 Task: Add a dependency to the task Integrate website with social media platforms , the existing task  Develop a content management system (CMS) for a website in the project AgileBazaar
Action: Mouse moved to (432, 349)
Screenshot: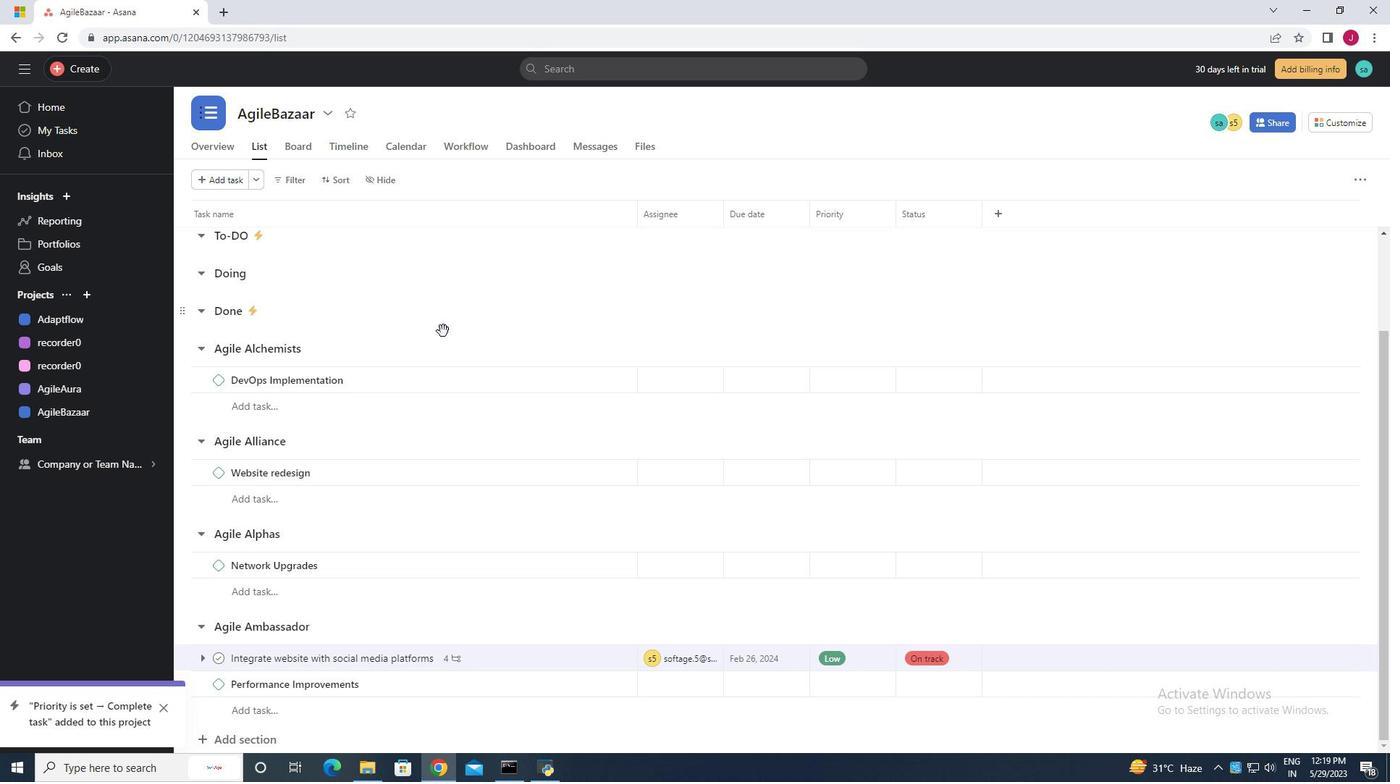
Action: Mouse scrolled (432, 349) with delta (0, 0)
Screenshot: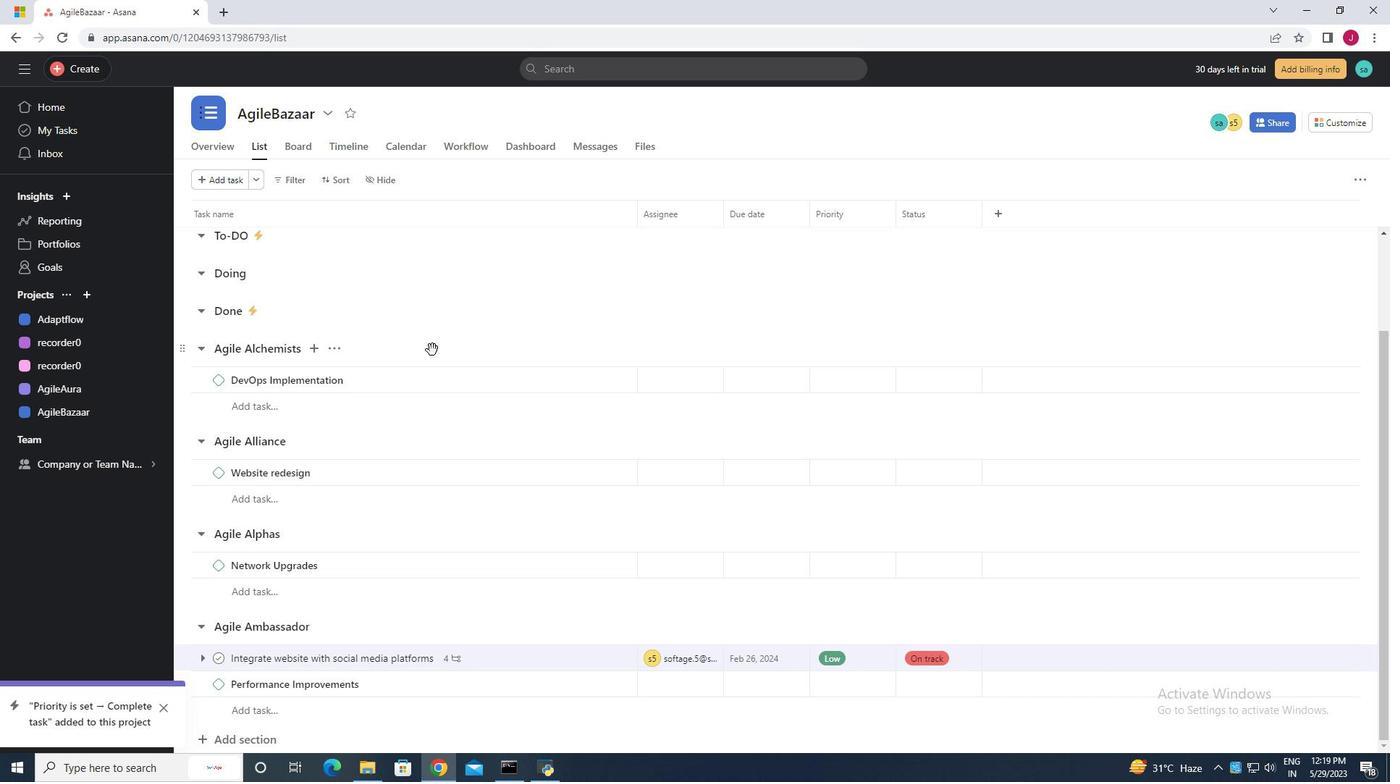 
Action: Mouse scrolled (432, 349) with delta (0, 0)
Screenshot: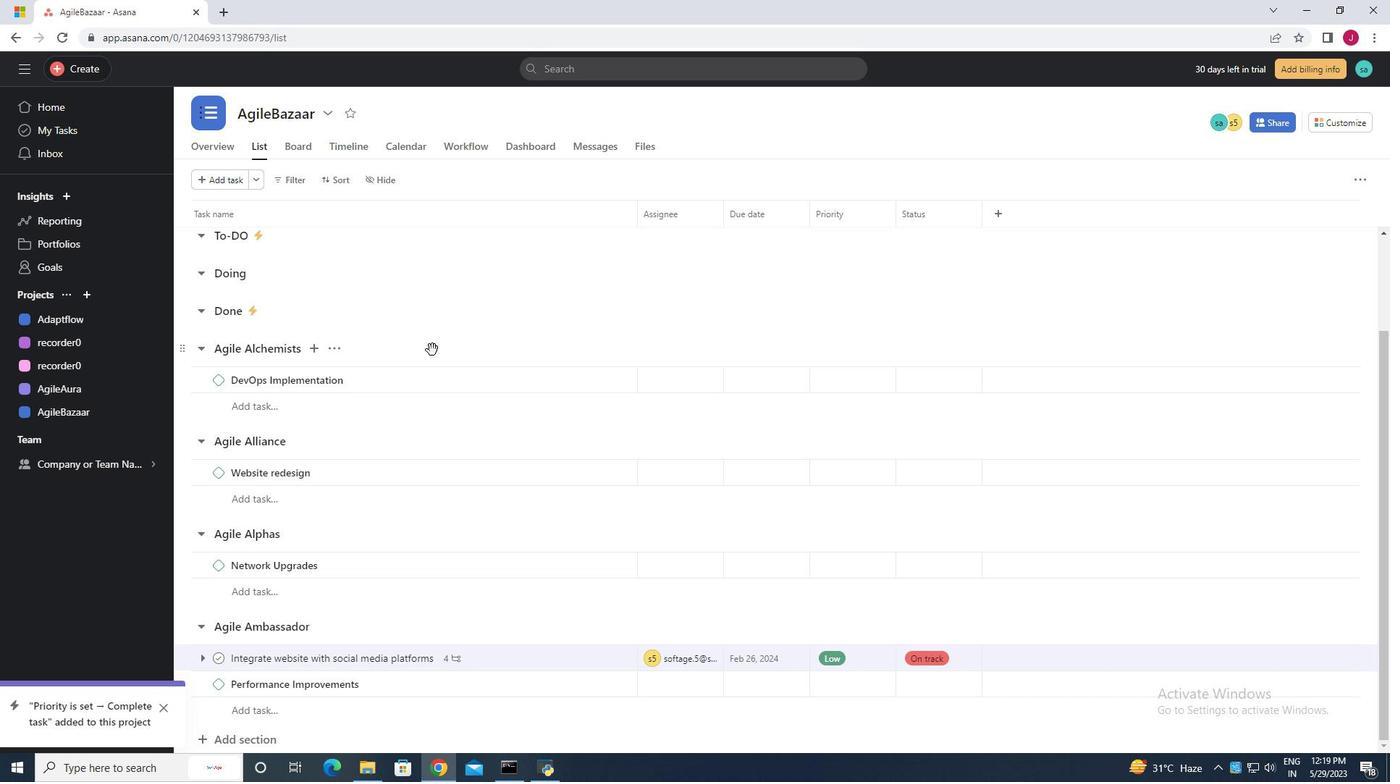 
Action: Mouse scrolled (432, 349) with delta (0, 0)
Screenshot: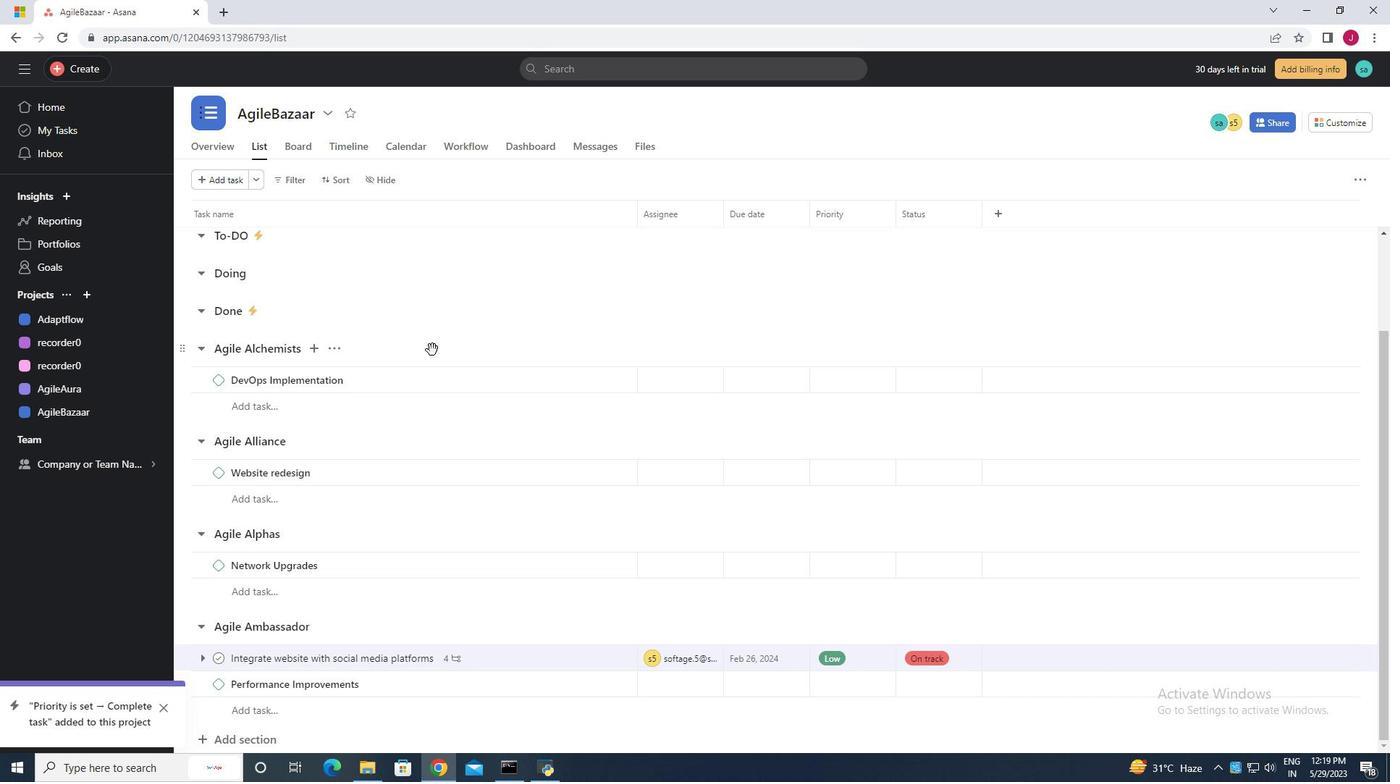 
Action: Mouse moved to (598, 365)
Screenshot: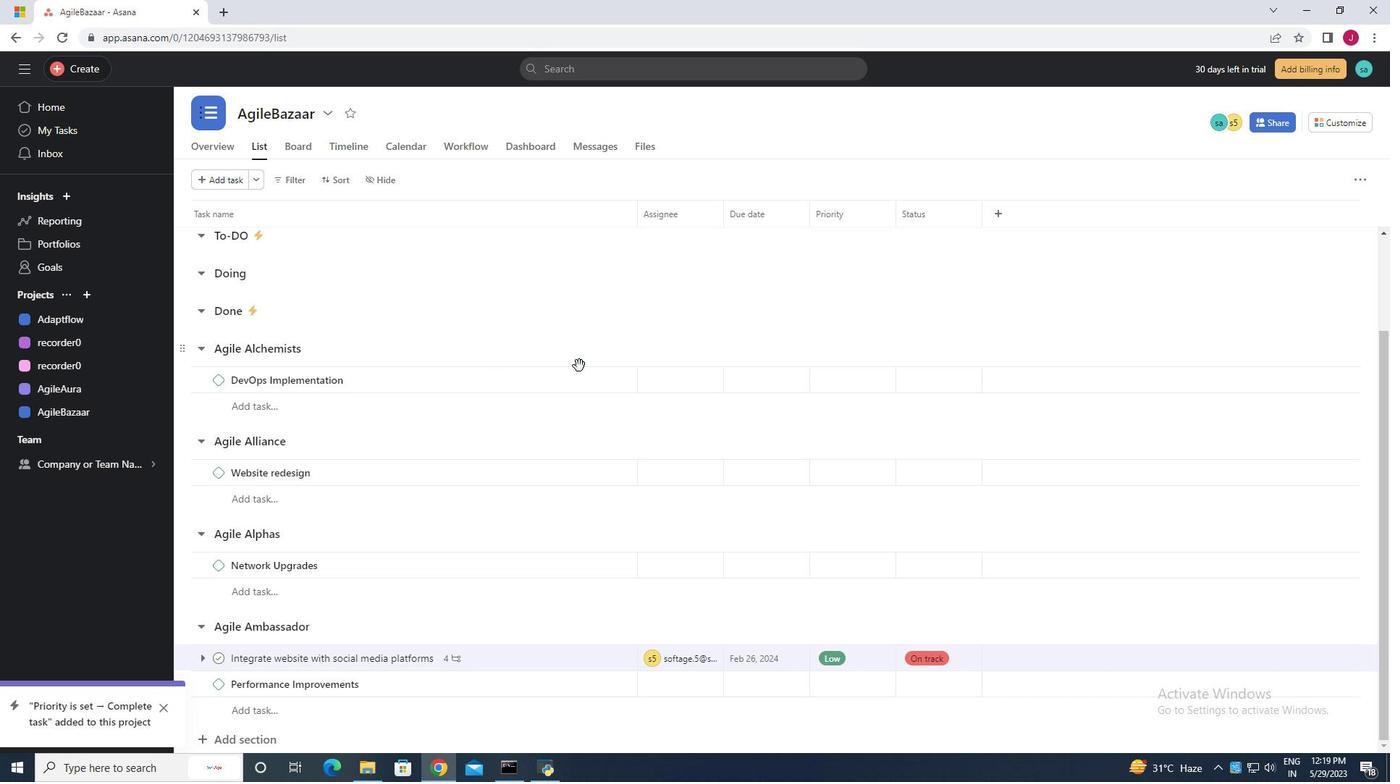 
Action: Mouse scrolled (598, 366) with delta (0, 0)
Screenshot: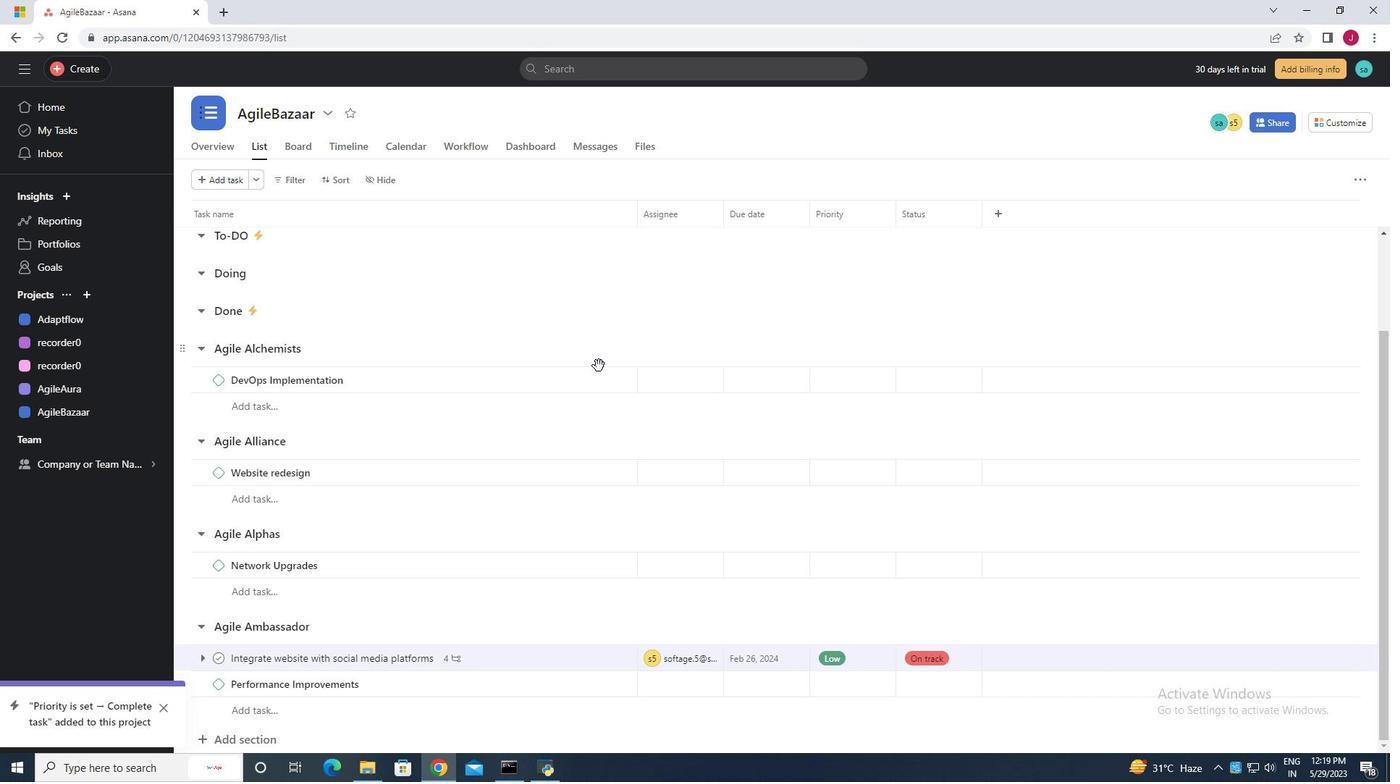 
Action: Mouse scrolled (598, 366) with delta (0, 0)
Screenshot: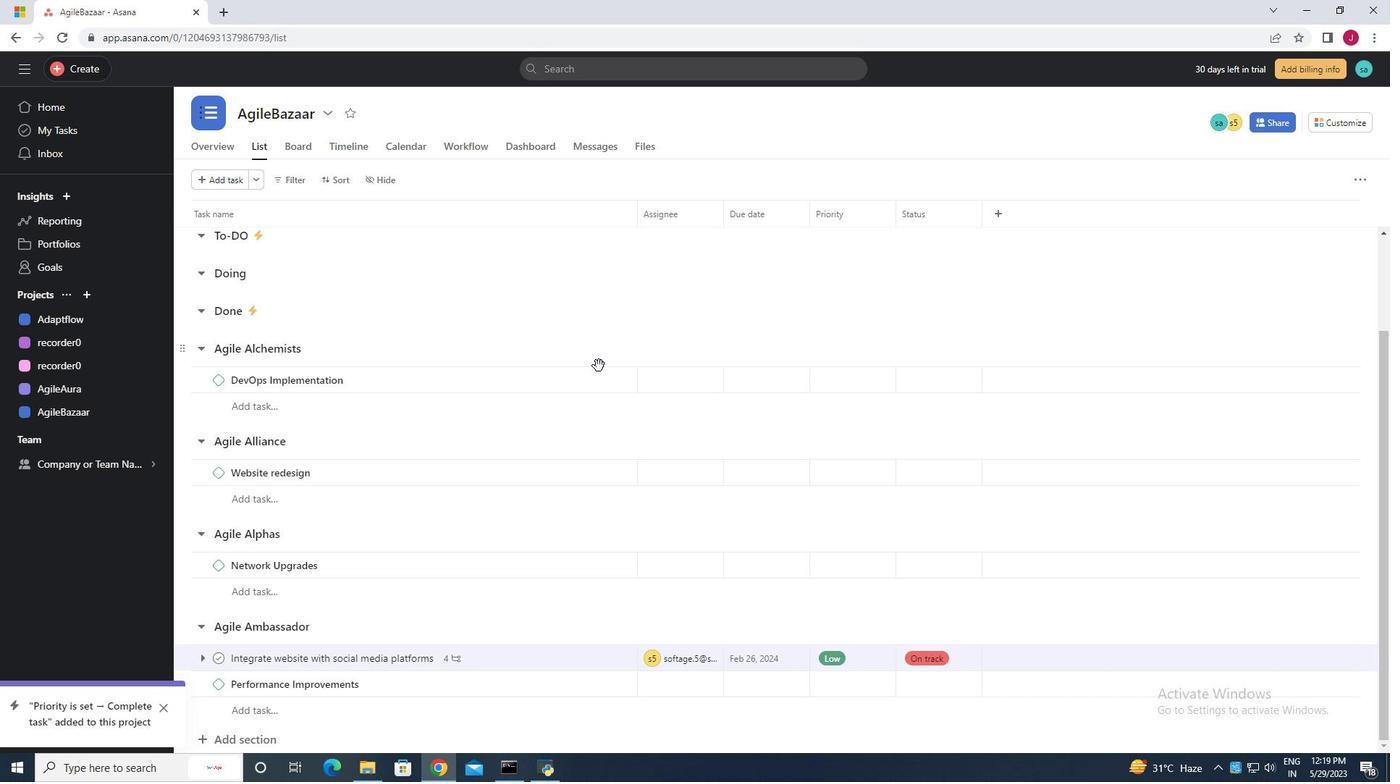 
Action: Mouse scrolled (598, 366) with delta (0, 0)
Screenshot: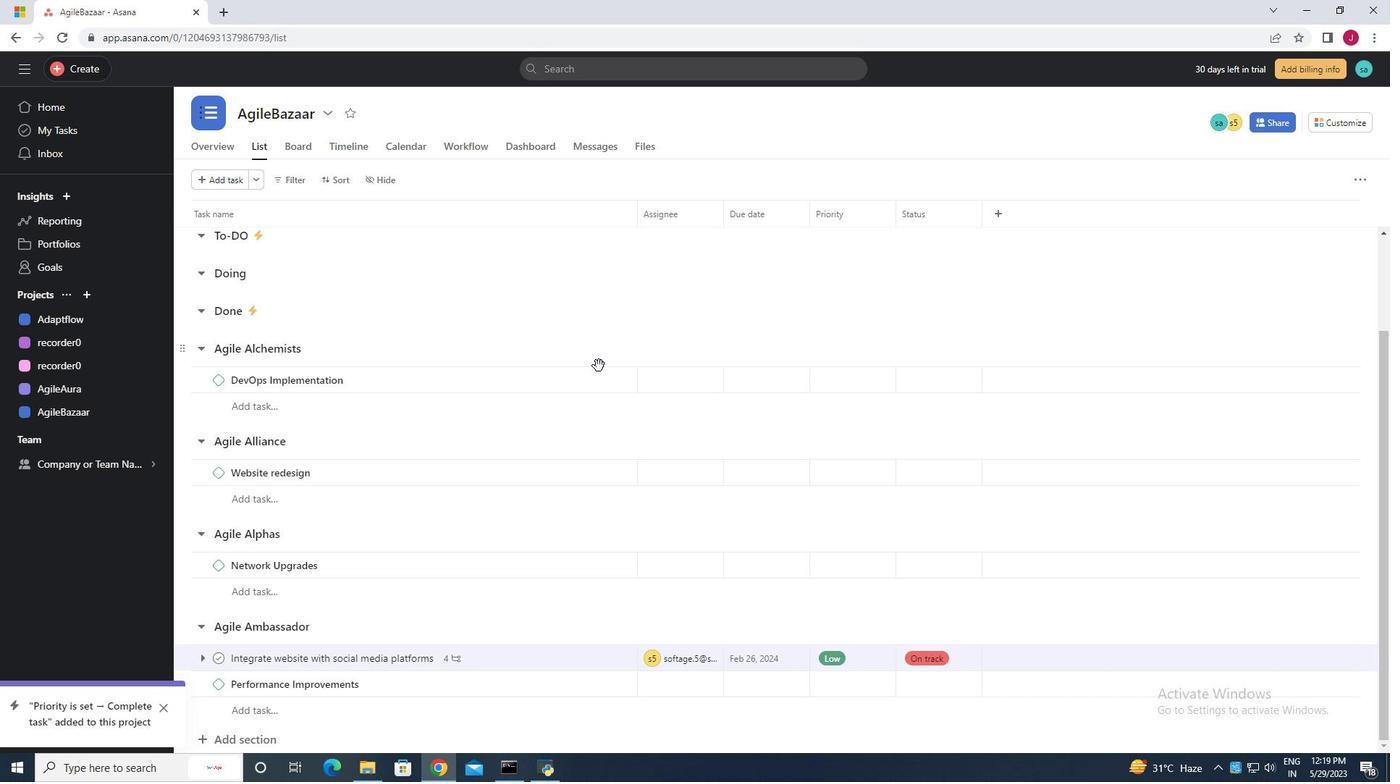 
Action: Mouse moved to (593, 362)
Screenshot: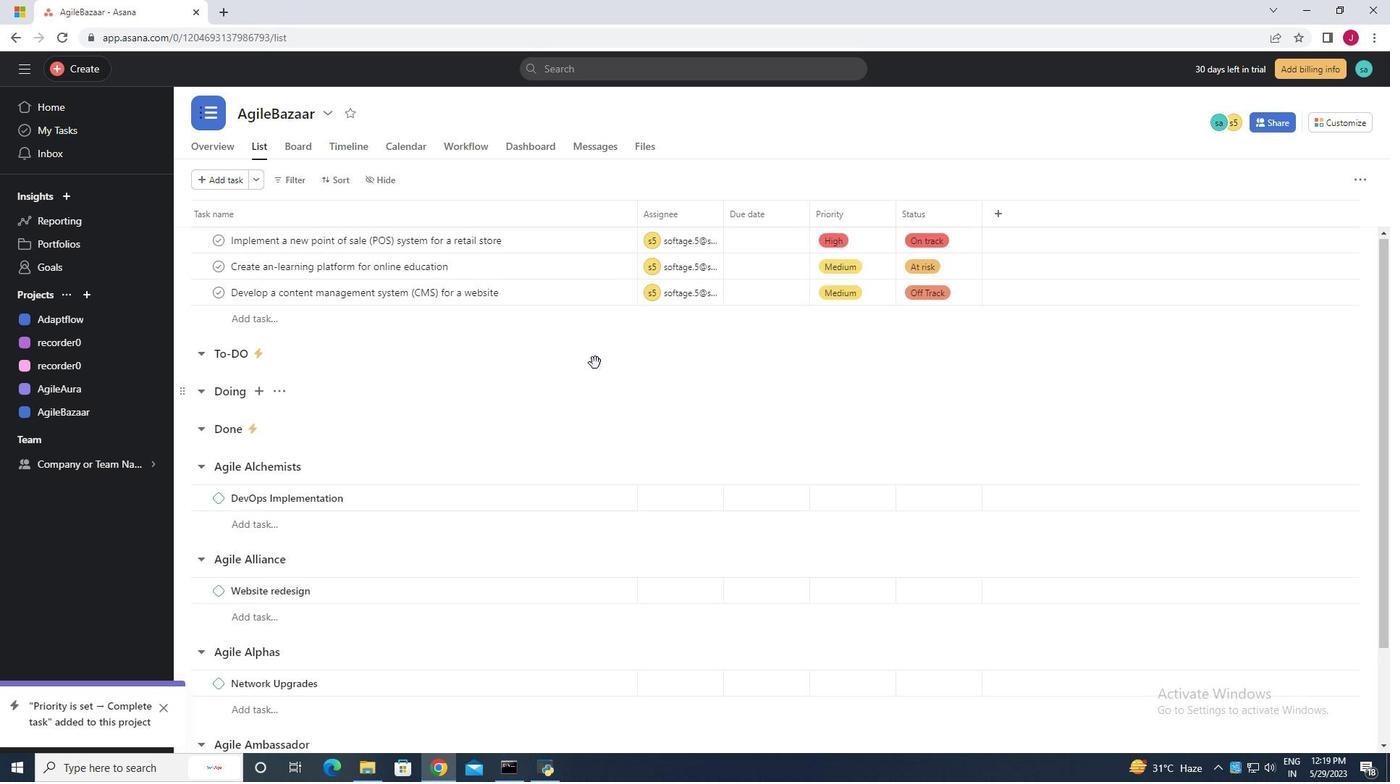 
Action: Mouse scrolled (593, 362) with delta (0, 0)
Screenshot: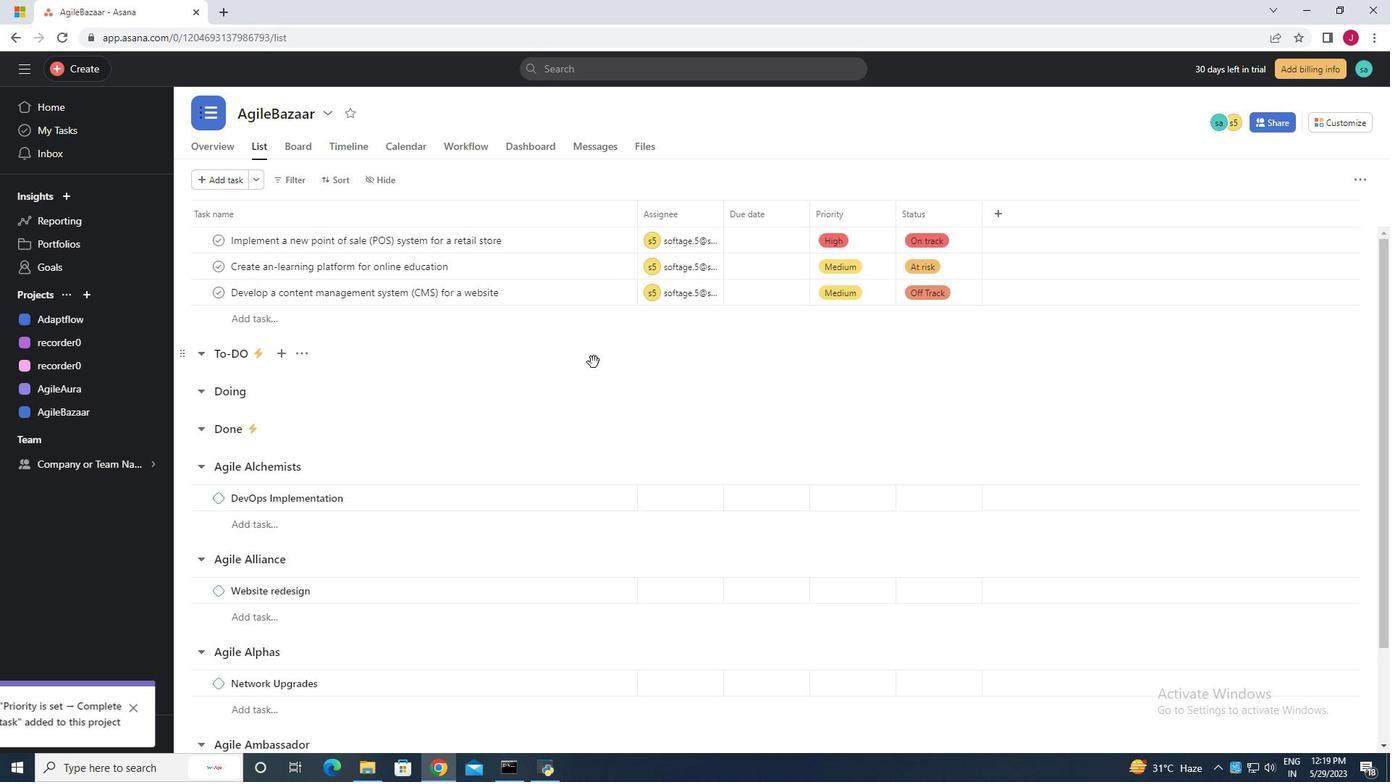 
Action: Mouse scrolled (593, 362) with delta (0, 0)
Screenshot: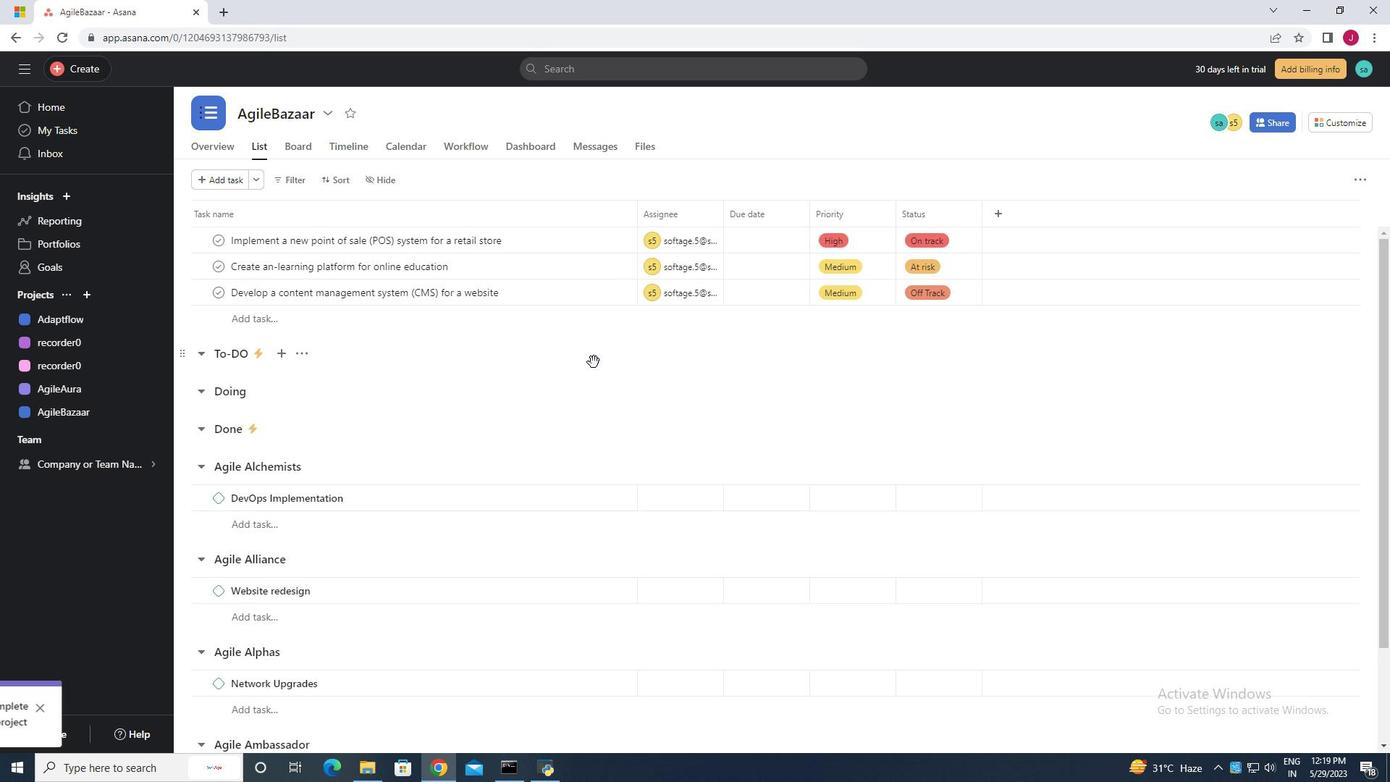 
Action: Mouse scrolled (593, 362) with delta (0, 0)
Screenshot: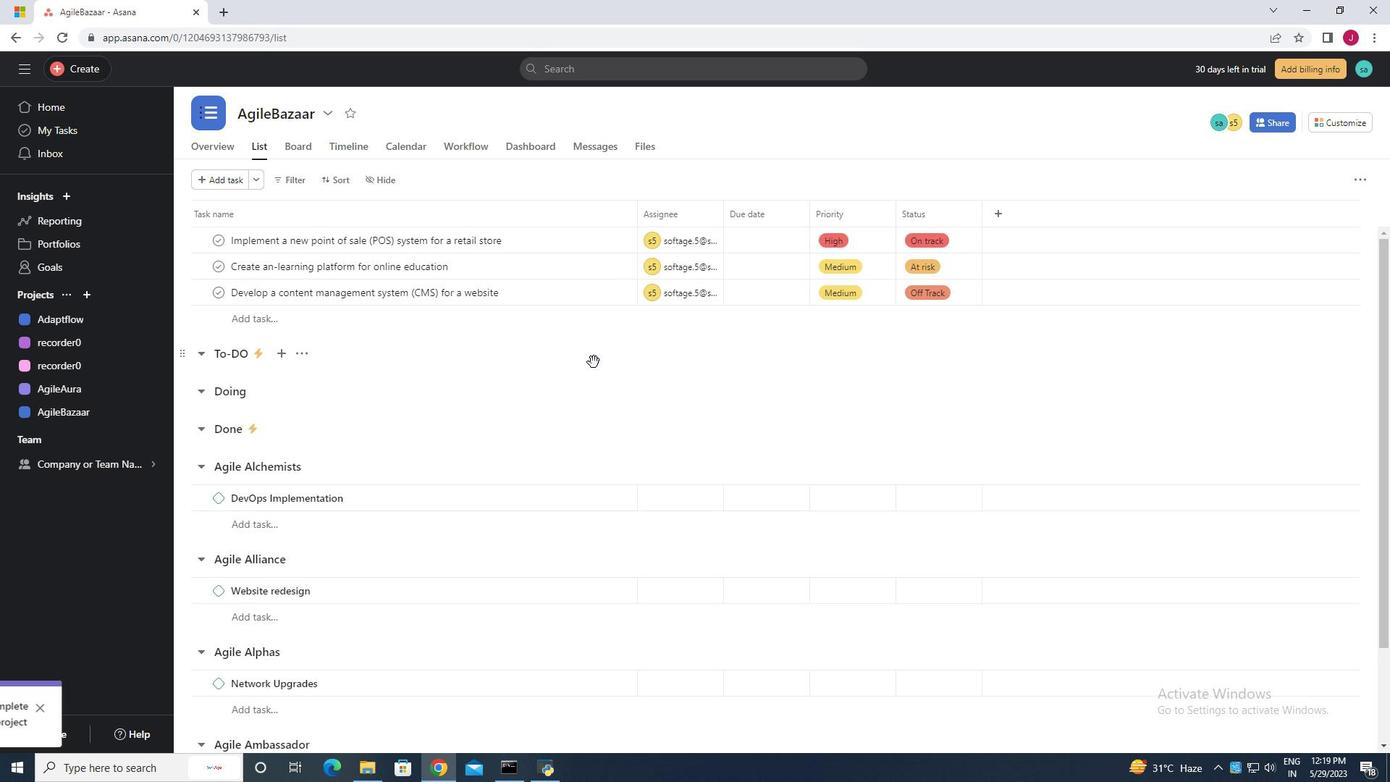 
Action: Mouse moved to (436, 457)
Screenshot: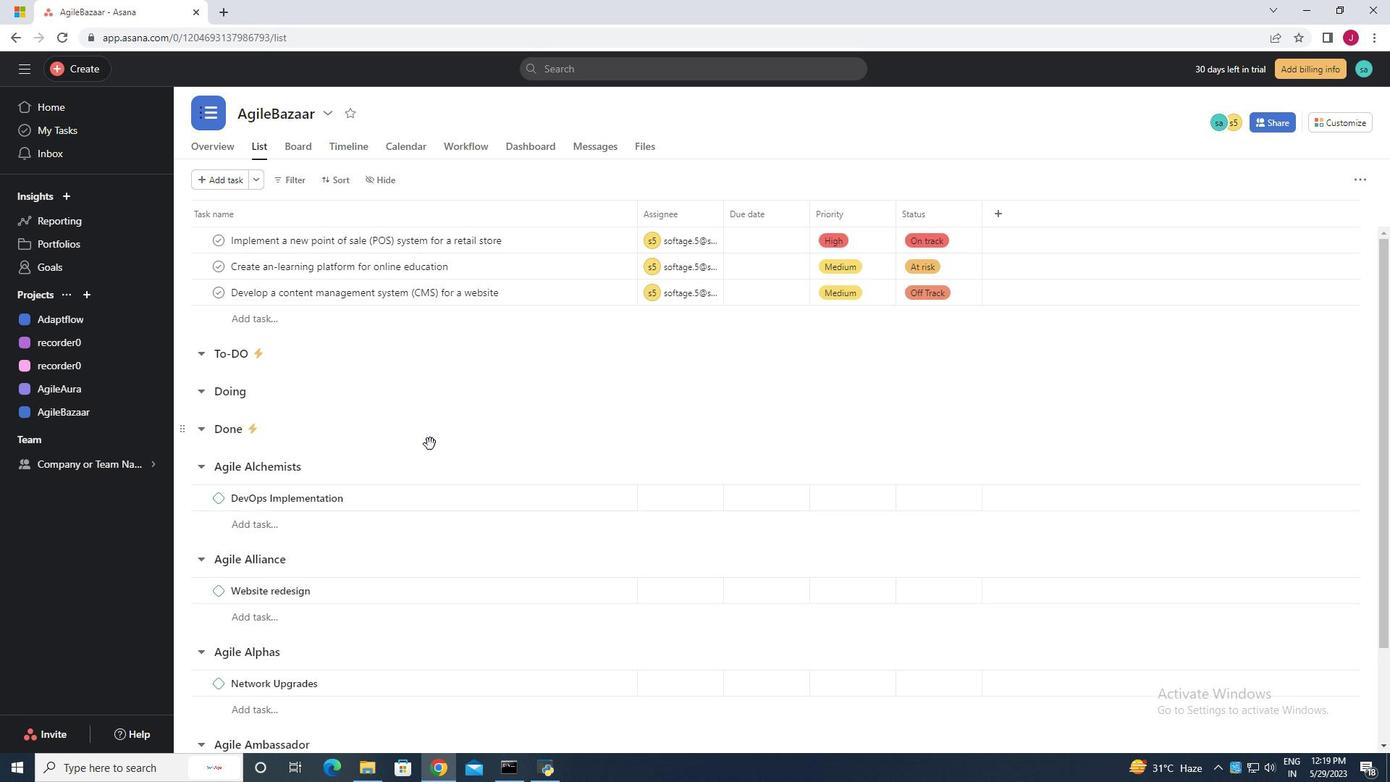 
Action: Mouse scrolled (436, 456) with delta (0, 0)
Screenshot: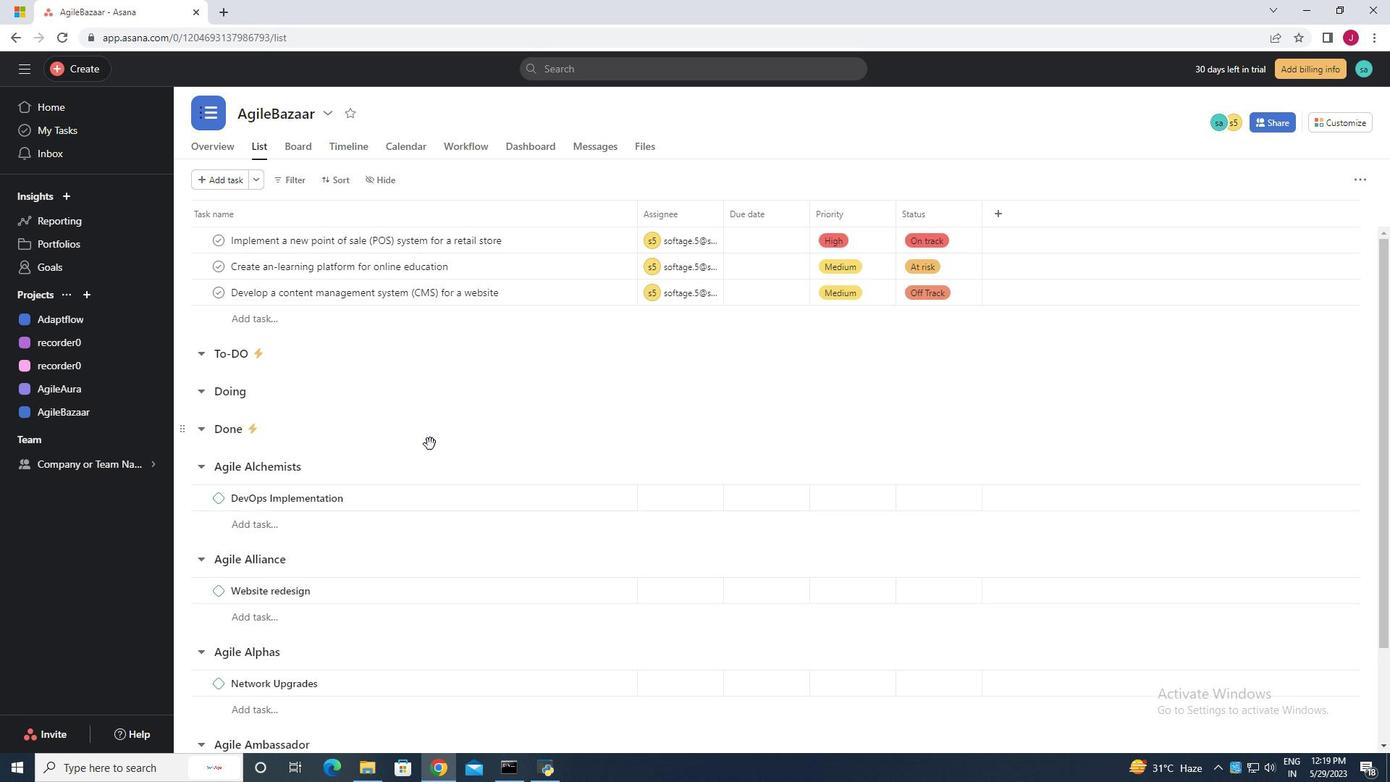 
Action: Mouse scrolled (436, 456) with delta (0, 0)
Screenshot: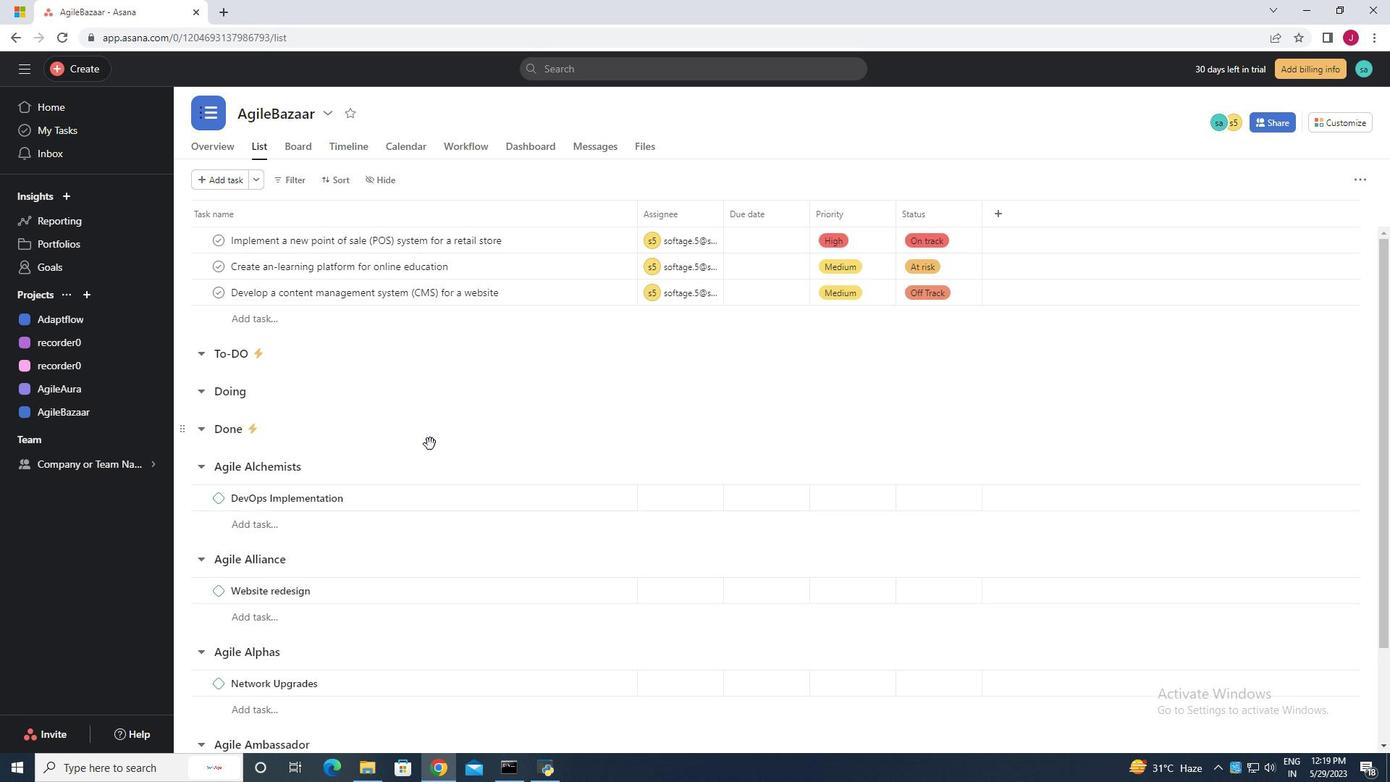 
Action: Mouse scrolled (436, 456) with delta (0, 0)
Screenshot: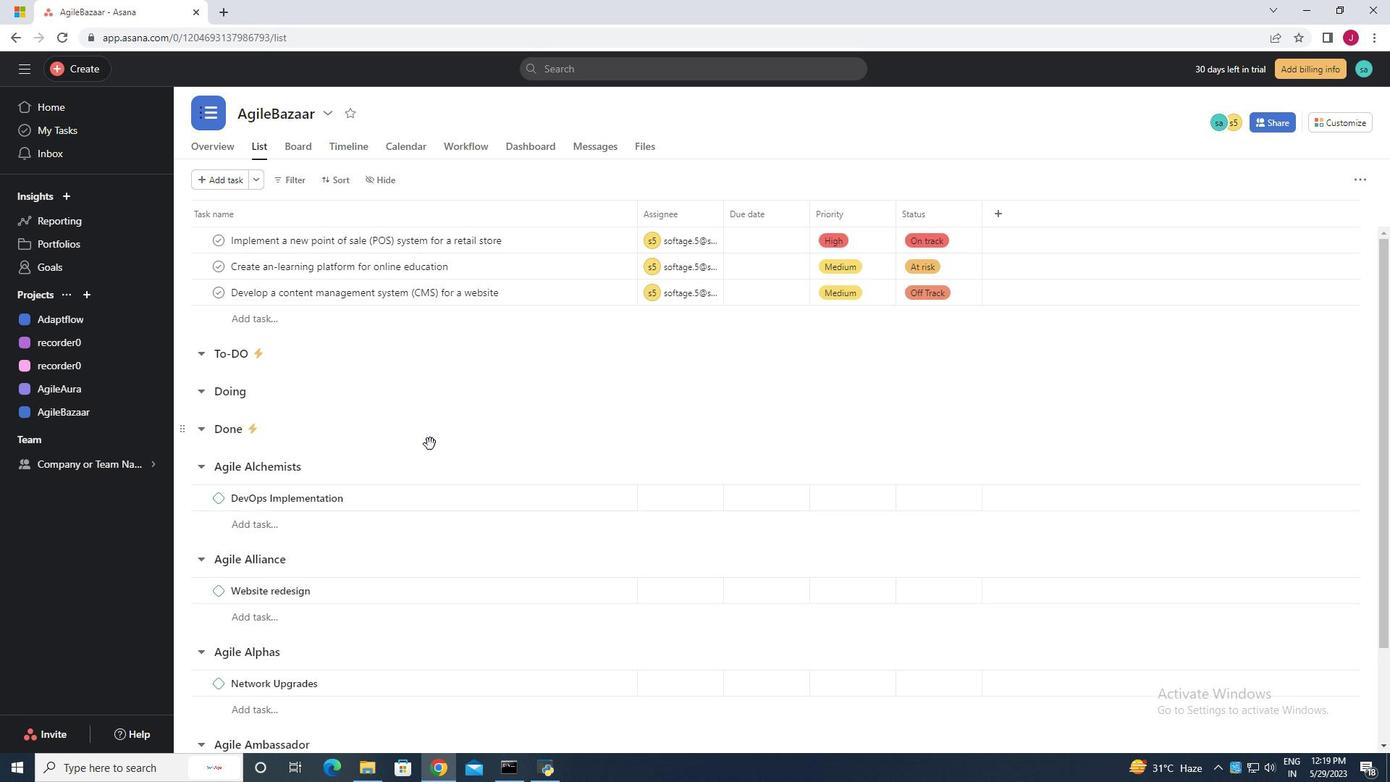 
Action: Mouse scrolled (436, 456) with delta (0, 0)
Screenshot: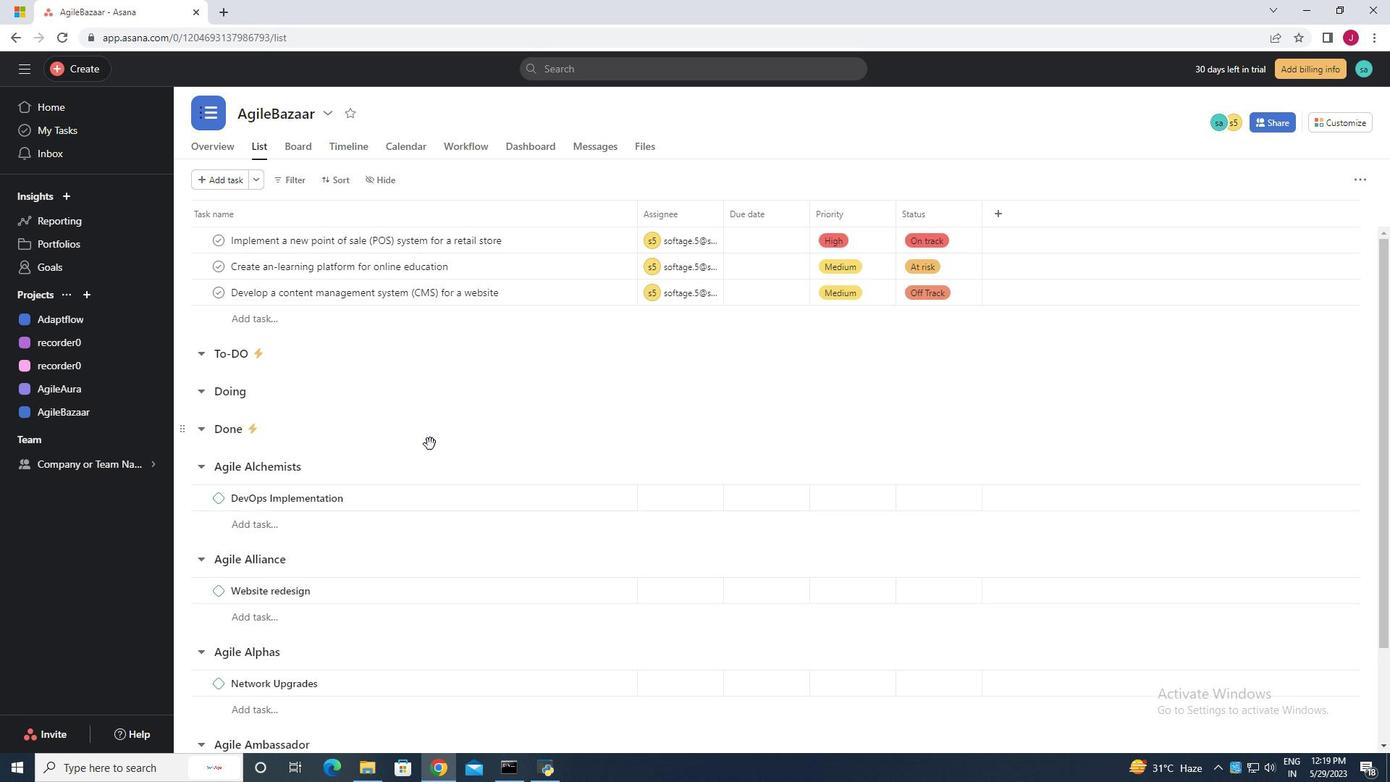 
Action: Mouse scrolled (436, 456) with delta (0, 0)
Screenshot: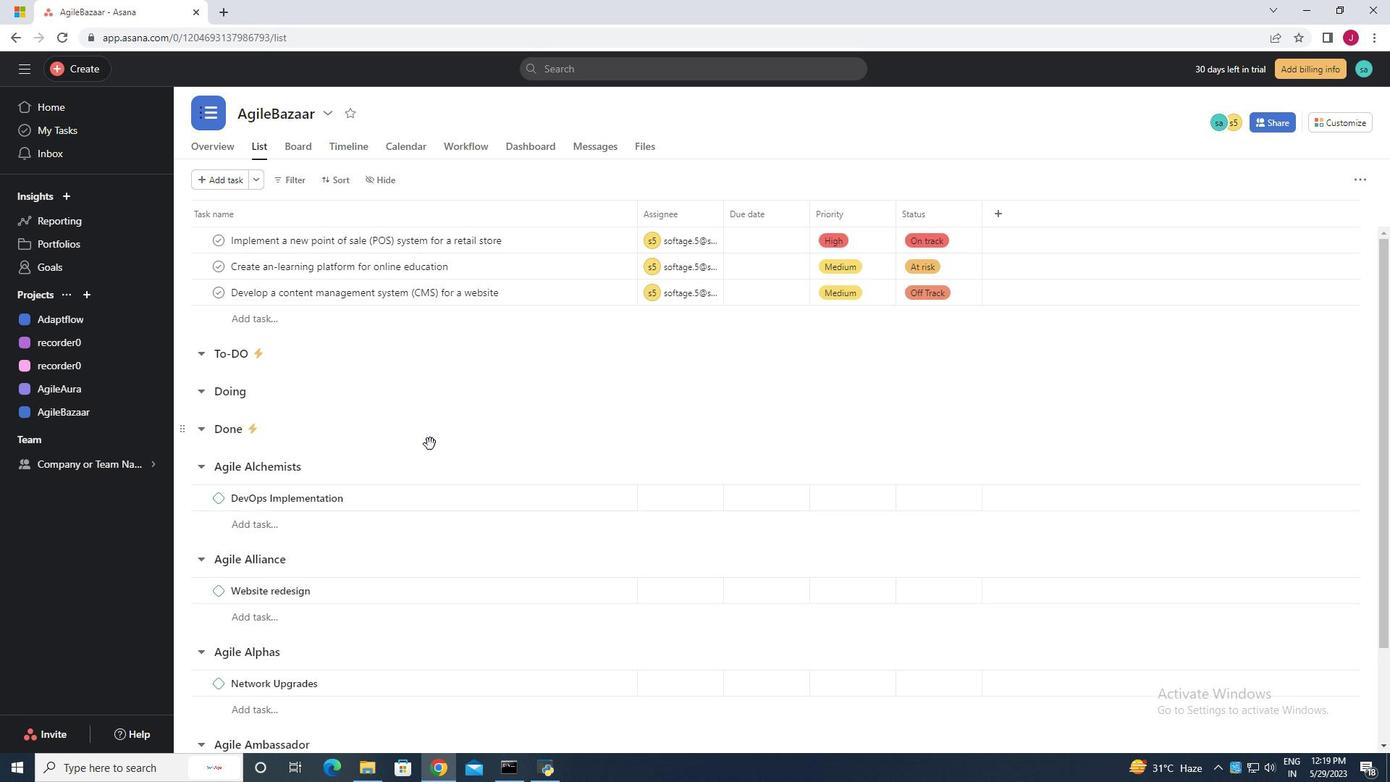 
Action: Mouse moved to (612, 656)
Screenshot: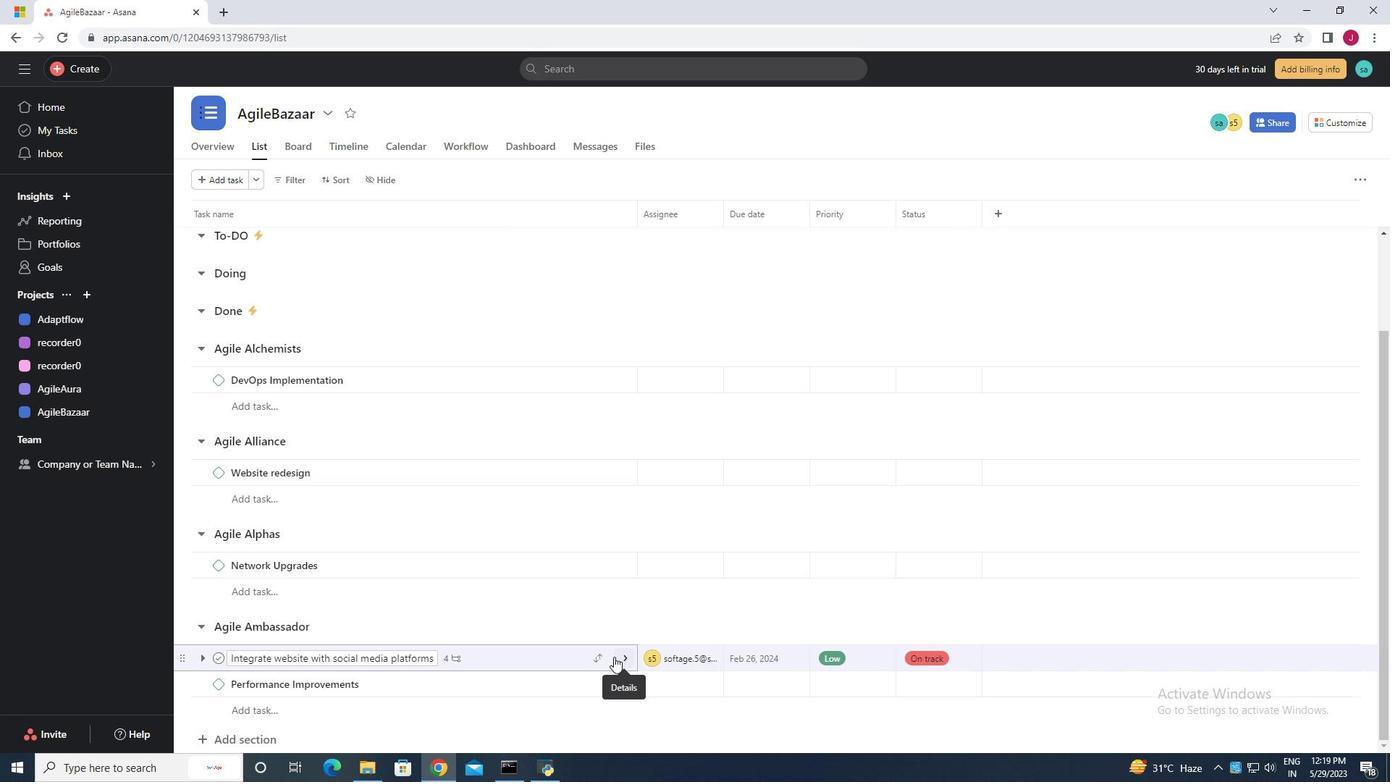
Action: Mouse pressed left at (612, 656)
Screenshot: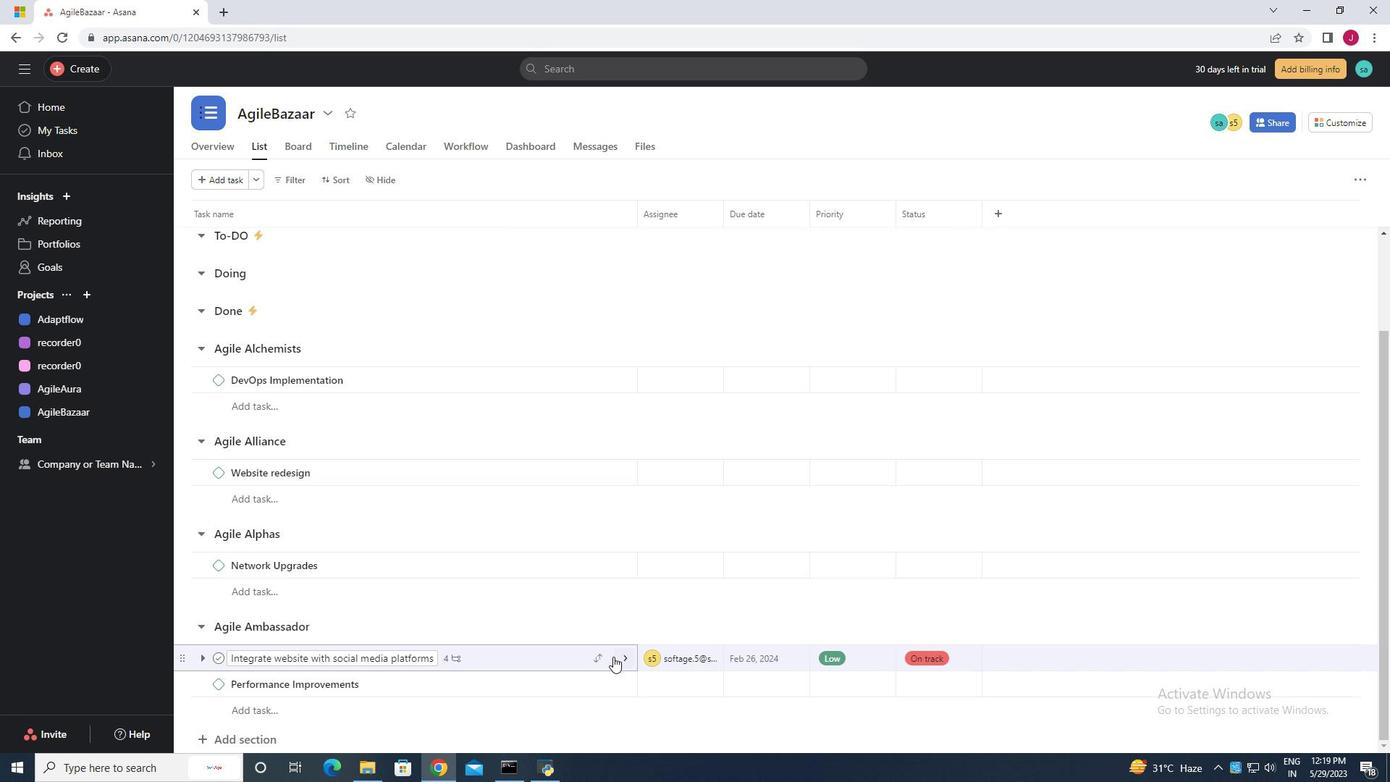 
Action: Mouse moved to (1037, 370)
Screenshot: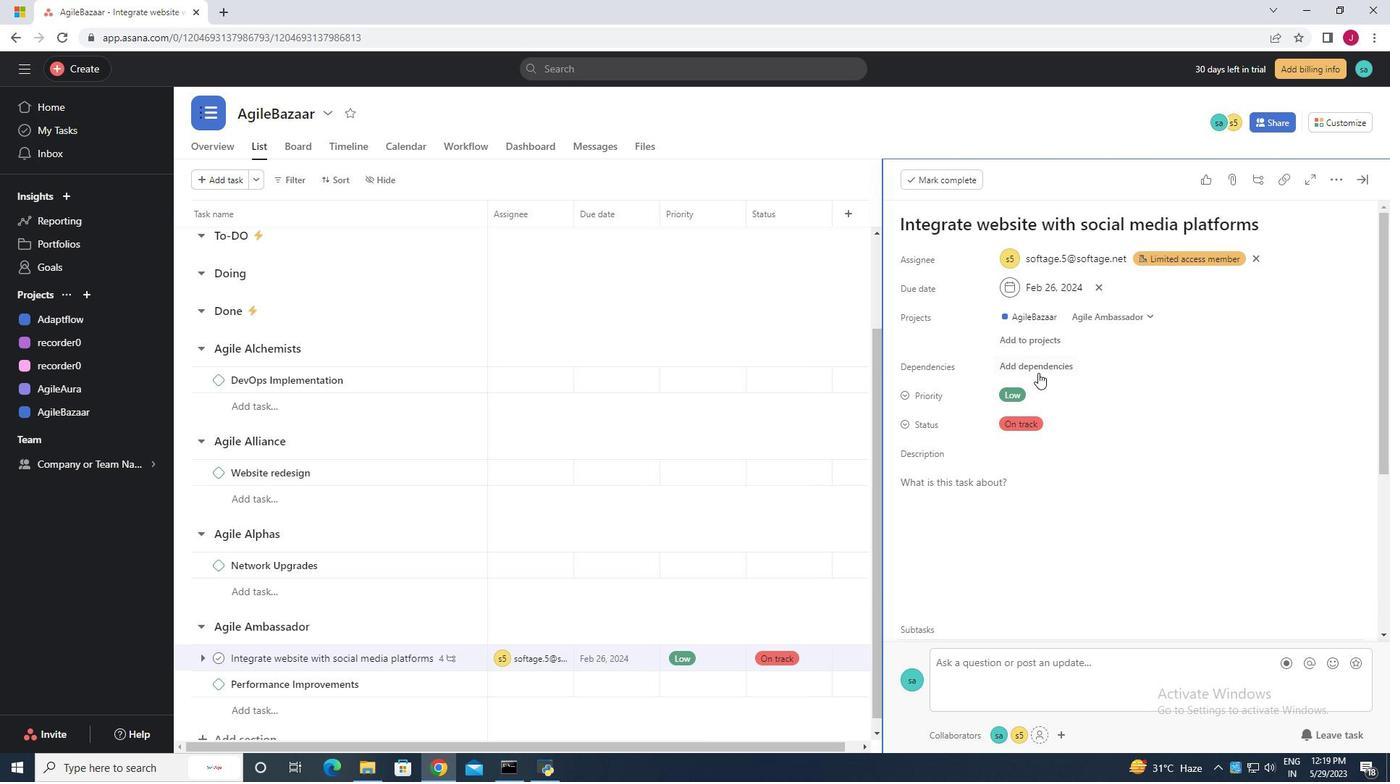 
Action: Mouse pressed left at (1037, 370)
Screenshot: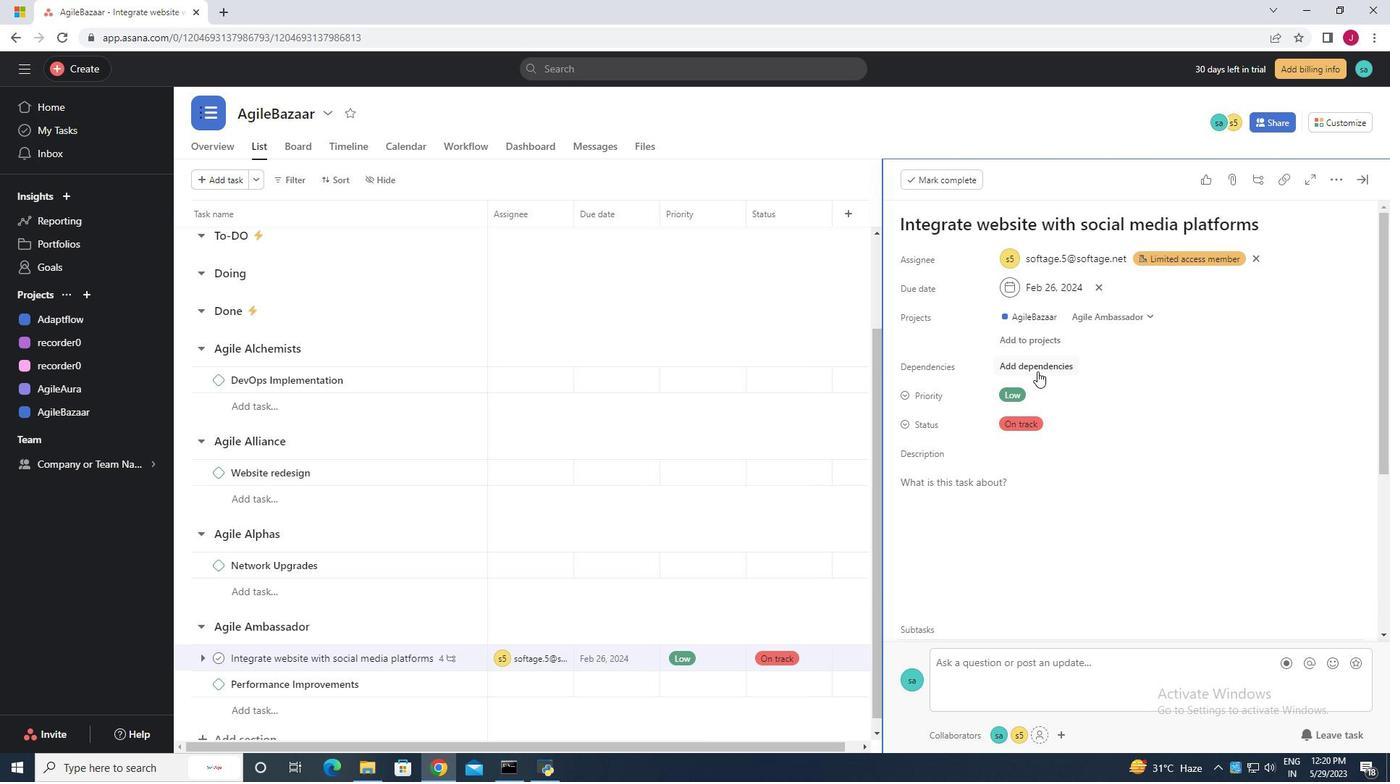 
Action: Mouse moved to (1140, 426)
Screenshot: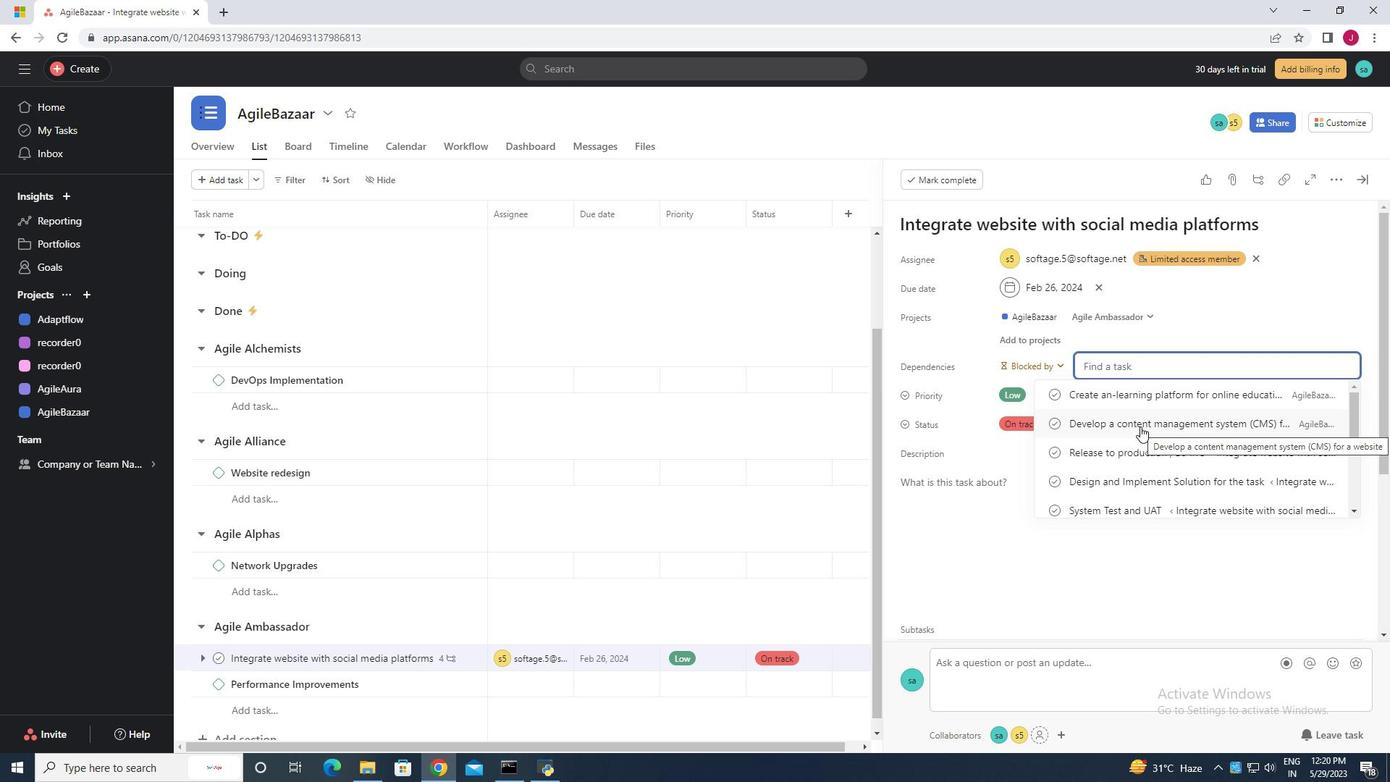 
Action: Mouse pressed left at (1140, 426)
Screenshot: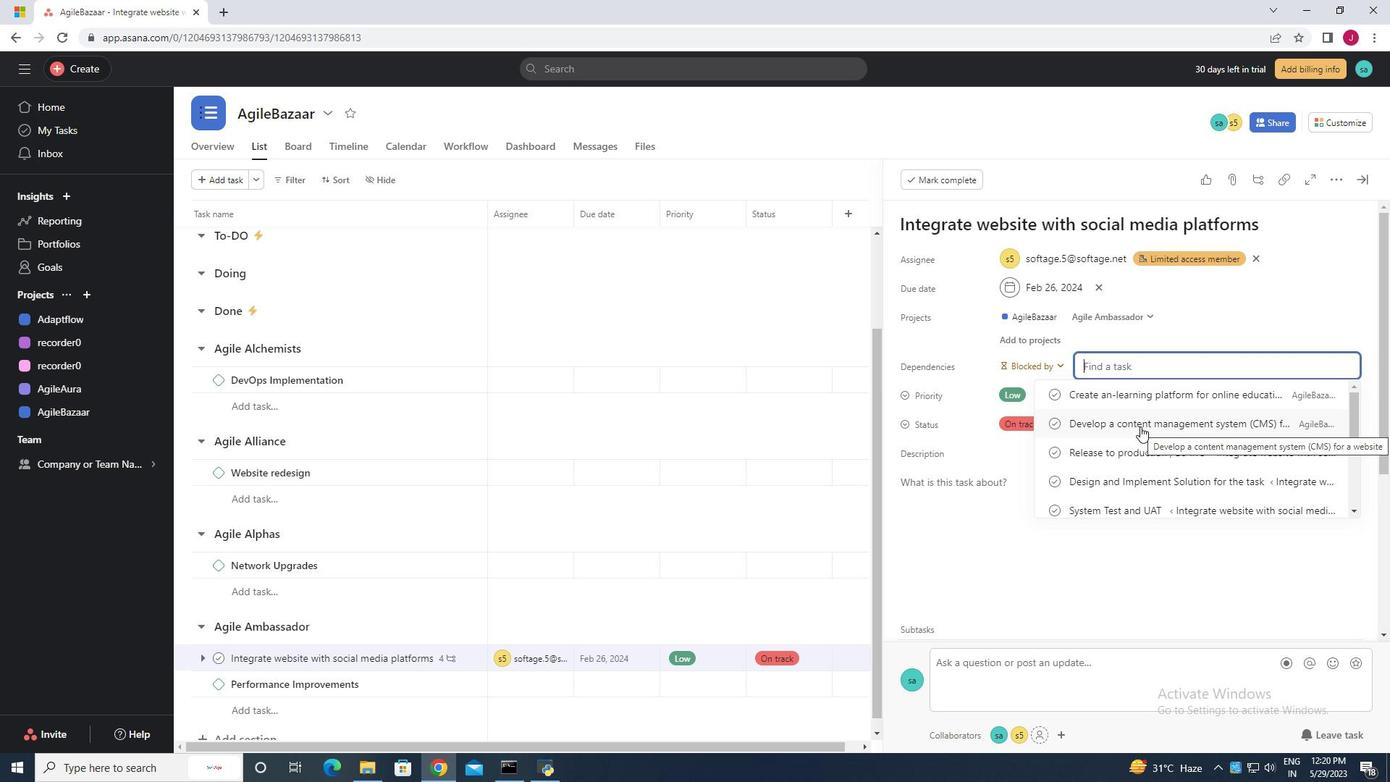 
Action: Mouse moved to (1136, 434)
Screenshot: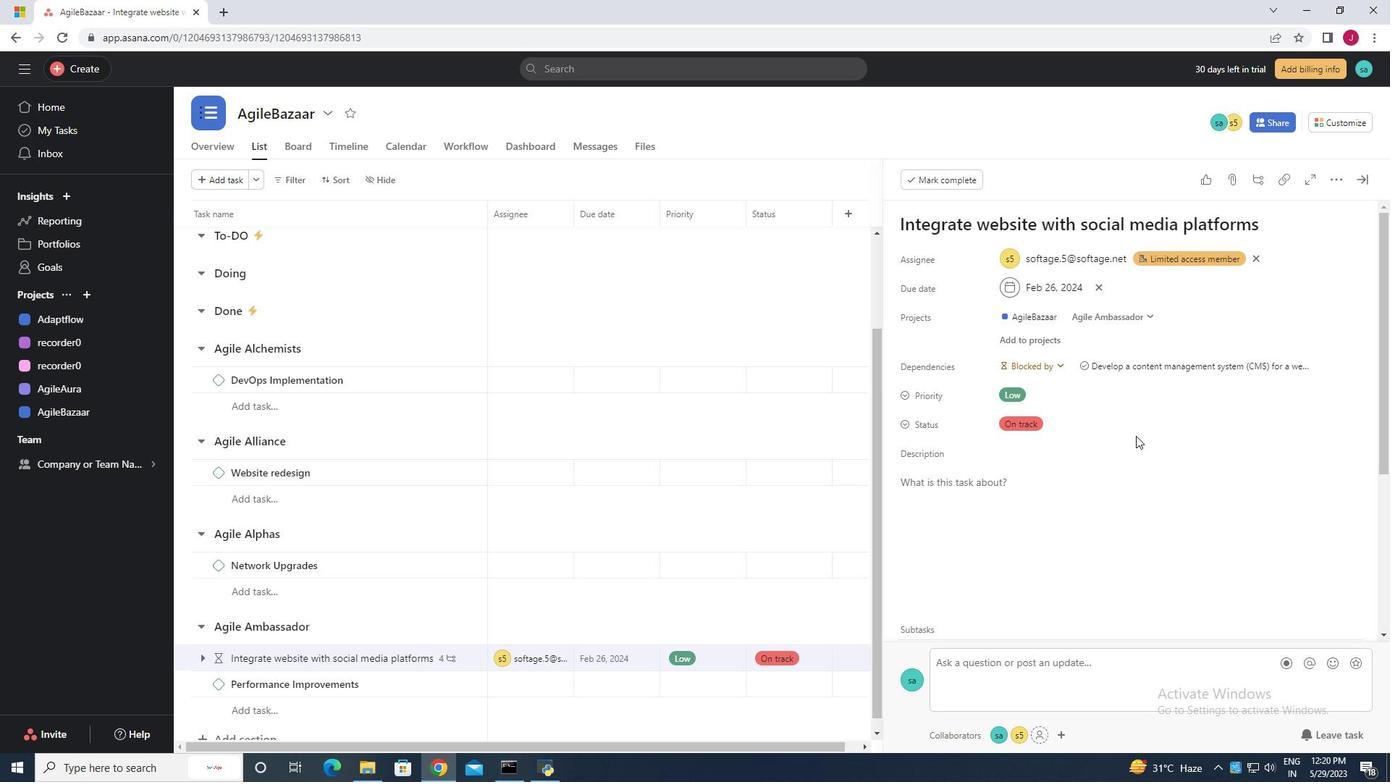 
